 Task: Set the outline thickness for the text renderer to thin.
Action: Mouse moved to (125, 15)
Screenshot: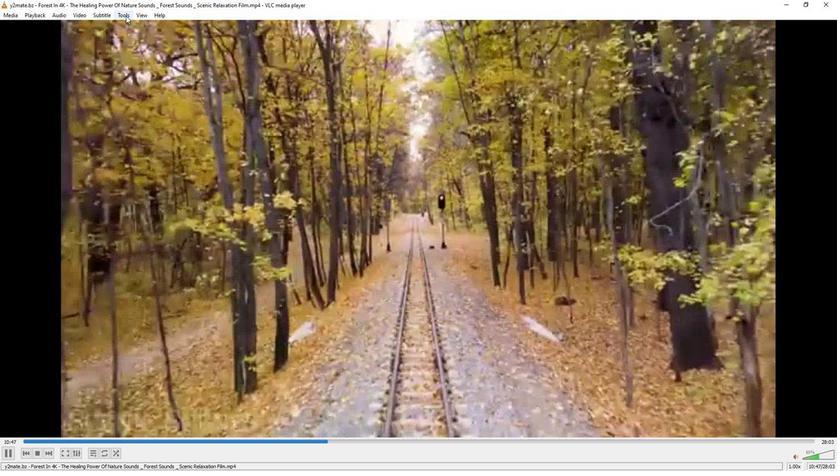 
Action: Mouse pressed left at (125, 15)
Screenshot: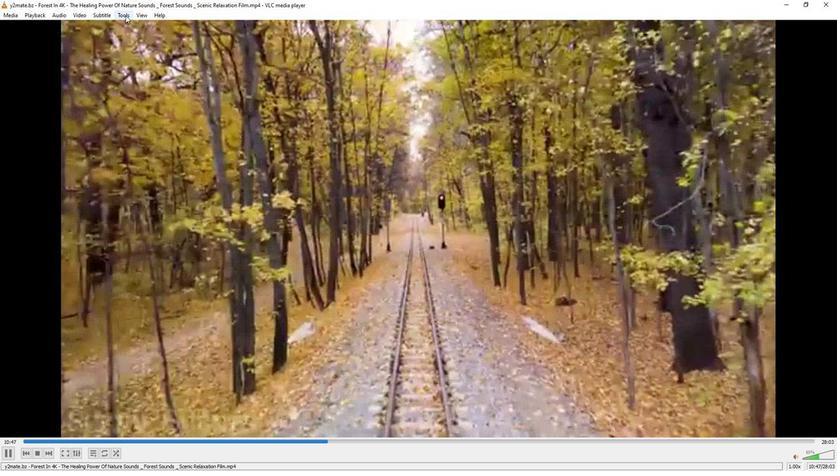 
Action: Mouse moved to (151, 117)
Screenshot: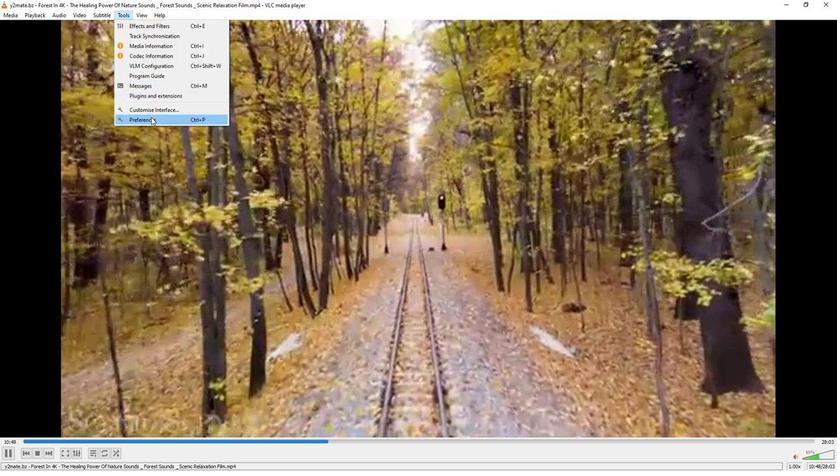 
Action: Mouse pressed left at (151, 117)
Screenshot: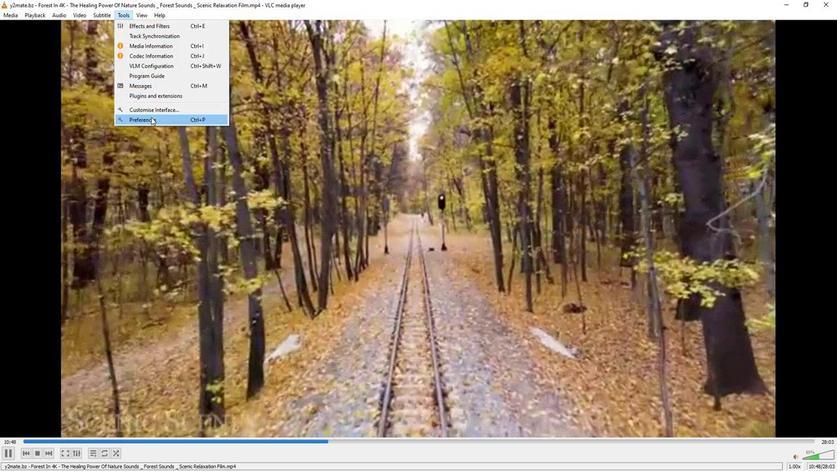 
Action: Mouse moved to (276, 382)
Screenshot: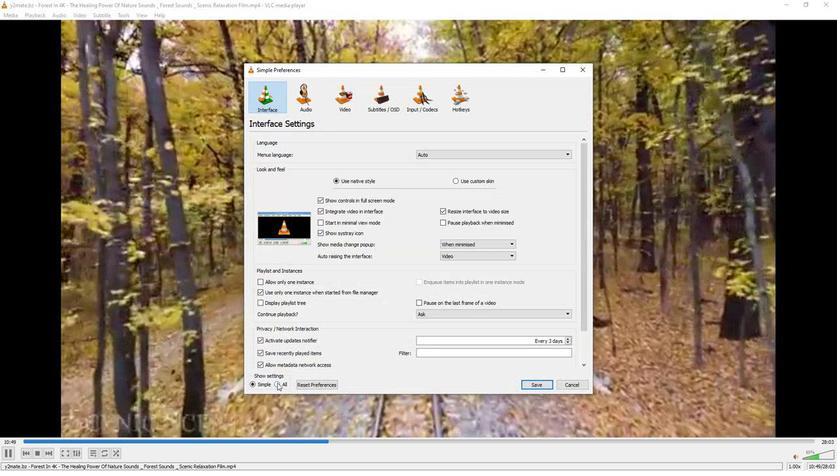 
Action: Mouse pressed left at (276, 382)
Screenshot: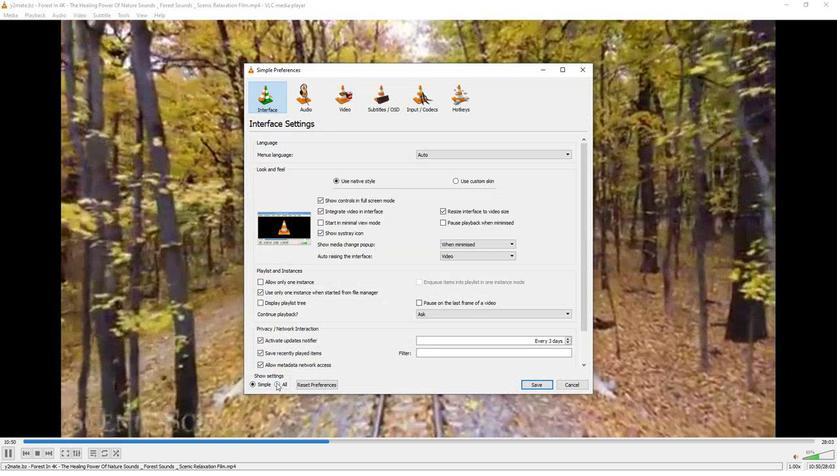 
Action: Mouse moved to (284, 296)
Screenshot: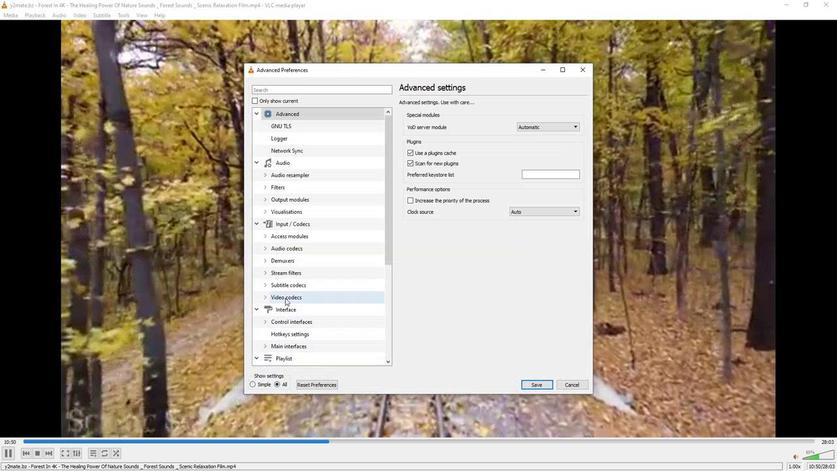 
Action: Mouse scrolled (284, 295) with delta (0, 0)
Screenshot: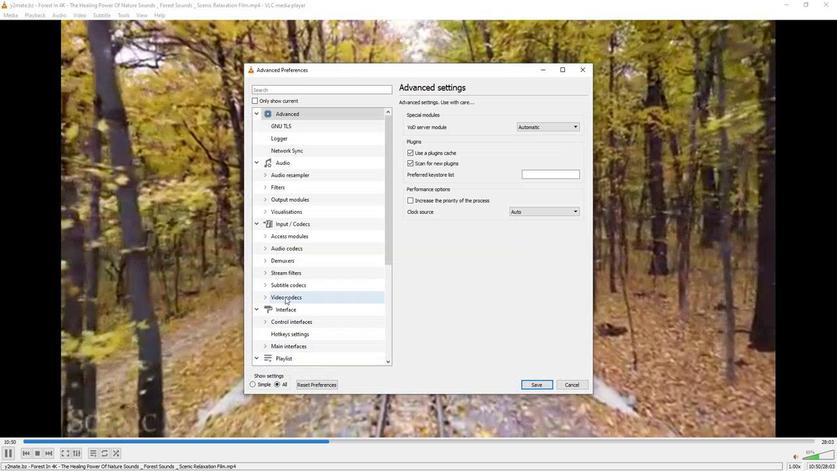 
Action: Mouse scrolled (284, 295) with delta (0, 0)
Screenshot: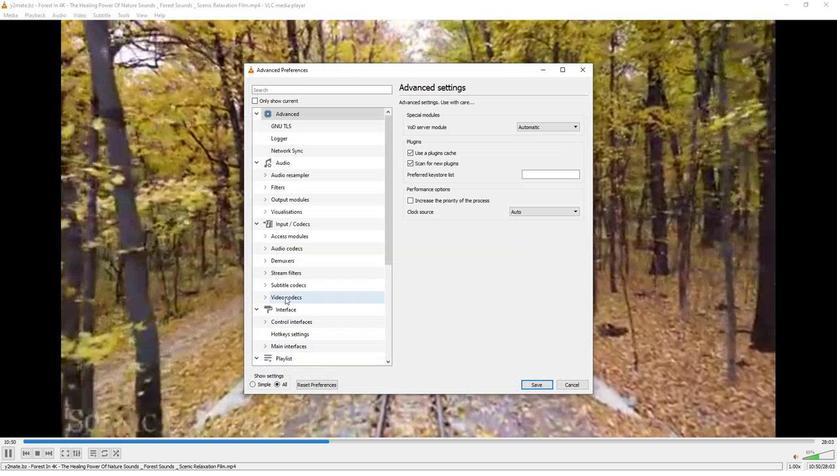 
Action: Mouse scrolled (284, 295) with delta (0, 0)
Screenshot: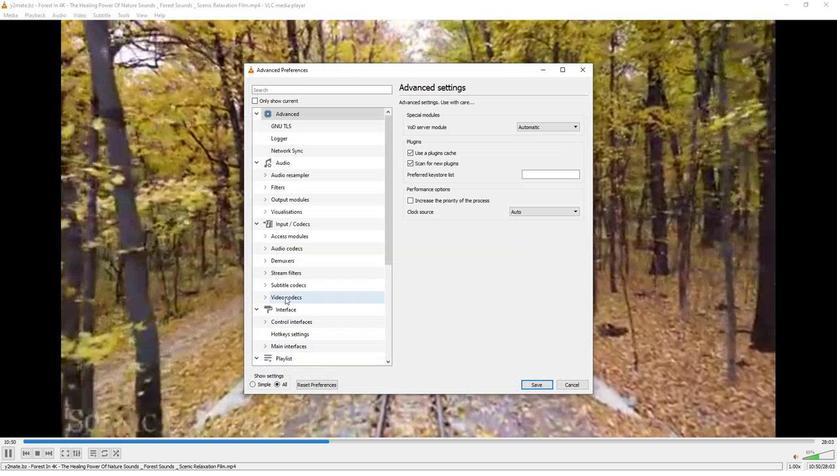 
Action: Mouse scrolled (284, 295) with delta (0, 0)
Screenshot: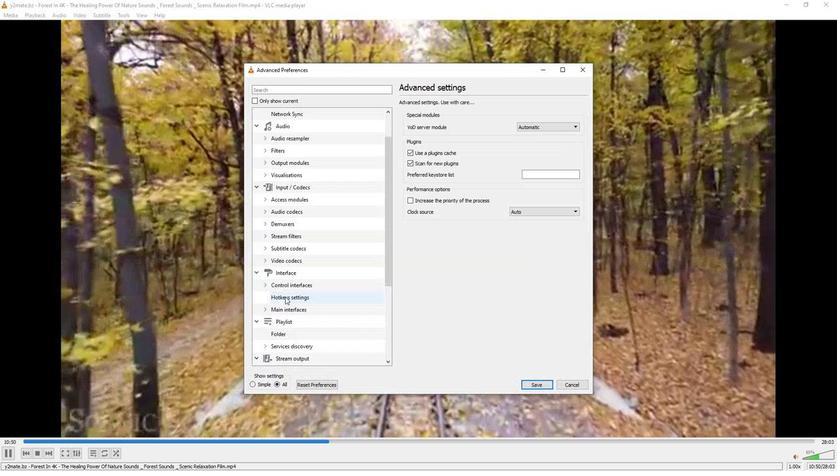 
Action: Mouse scrolled (284, 295) with delta (0, 0)
Screenshot: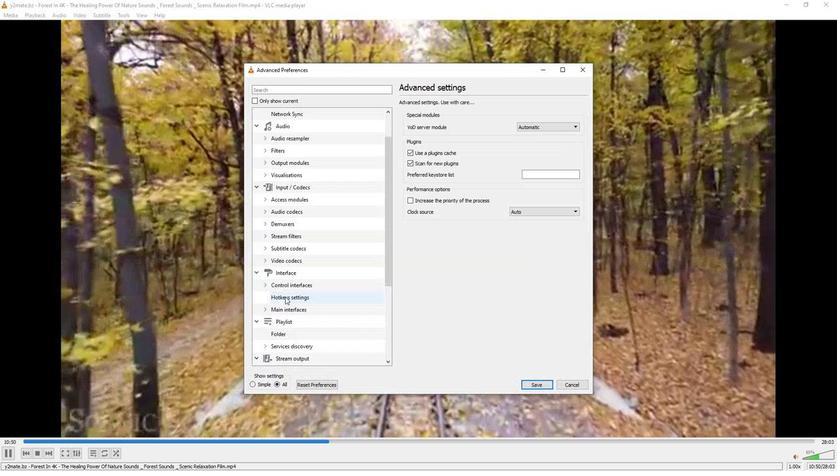 
Action: Mouse scrolled (284, 295) with delta (0, 0)
Screenshot: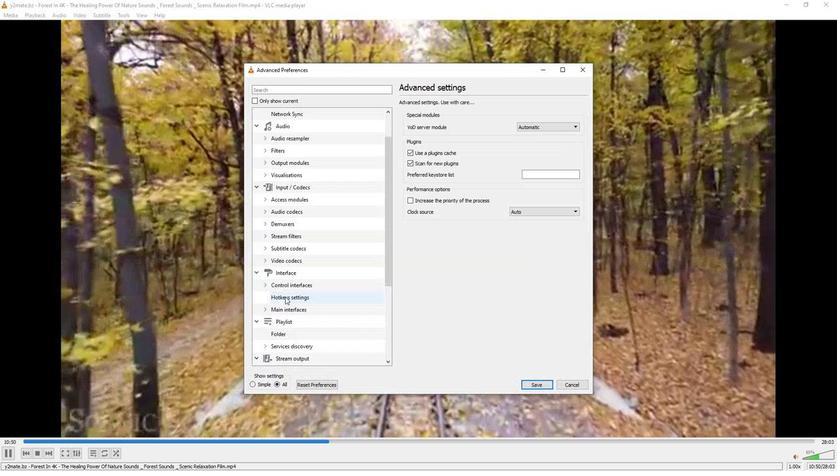 
Action: Mouse scrolled (284, 295) with delta (0, 0)
Screenshot: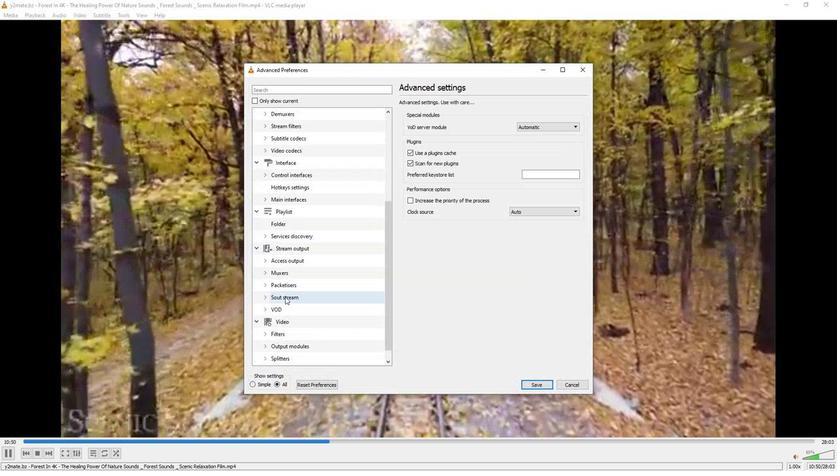 
Action: Mouse scrolled (284, 295) with delta (0, 0)
Screenshot: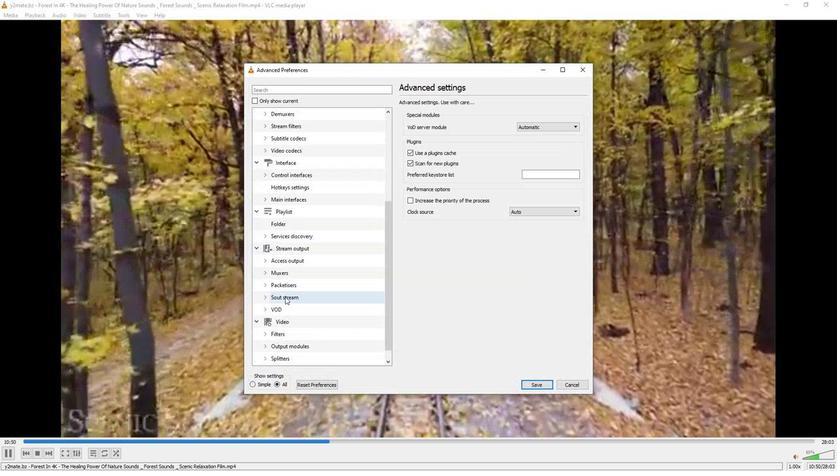 
Action: Mouse moved to (267, 357)
Screenshot: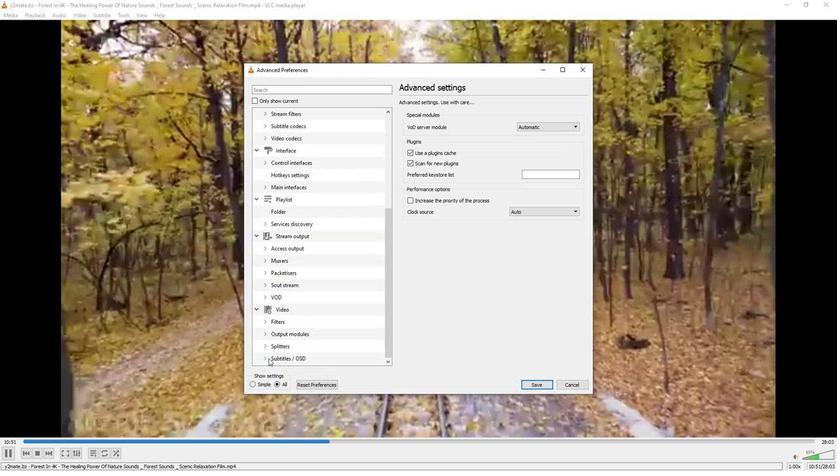 
Action: Mouse pressed left at (267, 357)
Screenshot: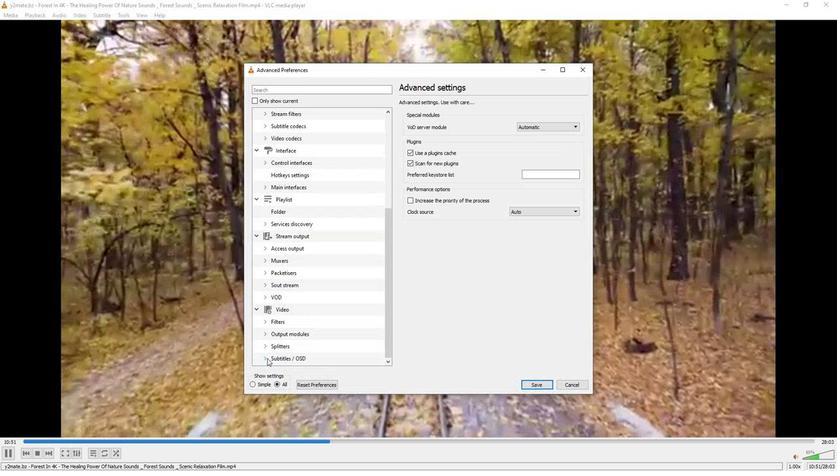 
Action: Mouse moved to (272, 320)
Screenshot: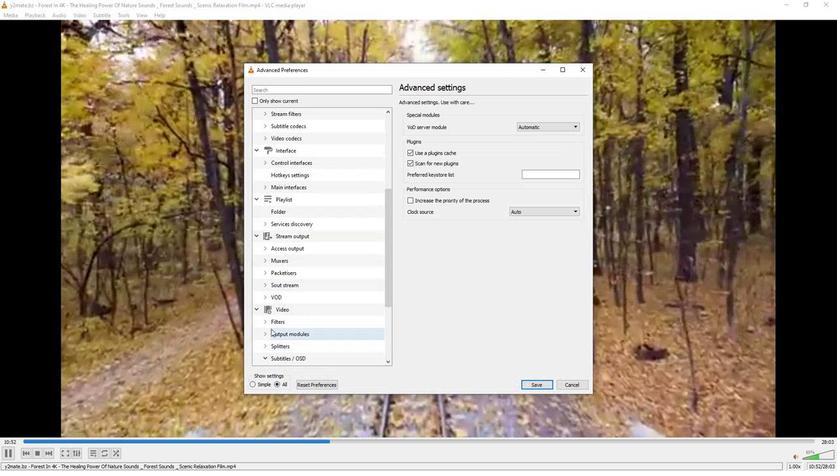
Action: Mouse scrolled (272, 319) with delta (0, 0)
Screenshot: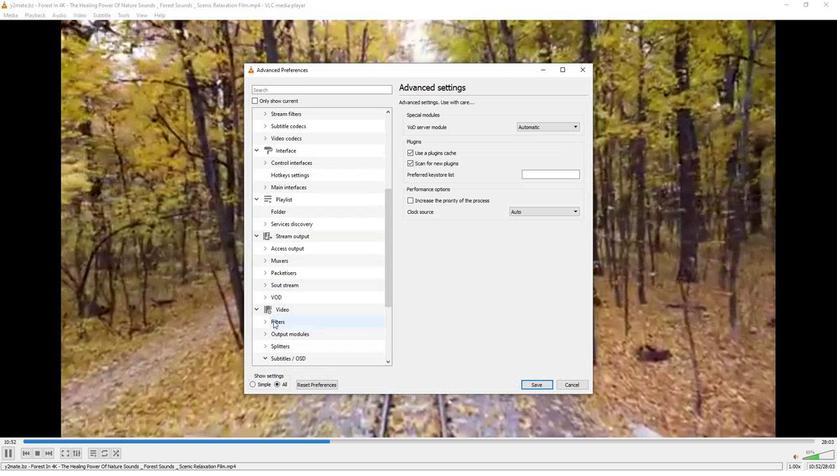 
Action: Mouse scrolled (272, 319) with delta (0, 0)
Screenshot: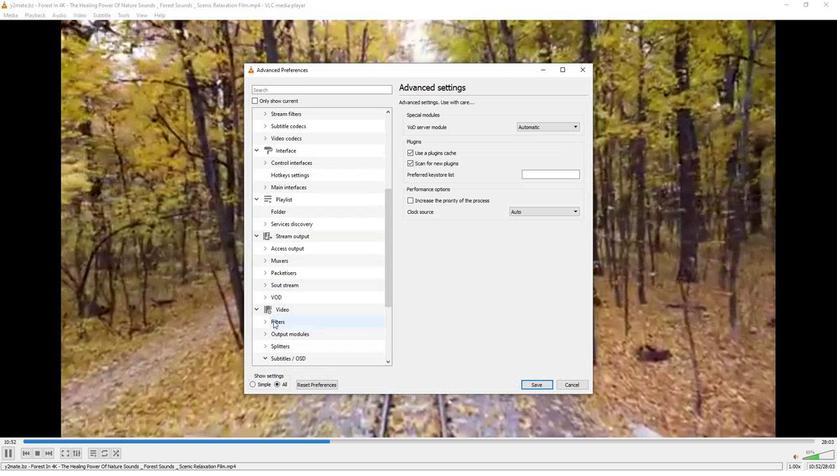 
Action: Mouse scrolled (272, 319) with delta (0, 0)
Screenshot: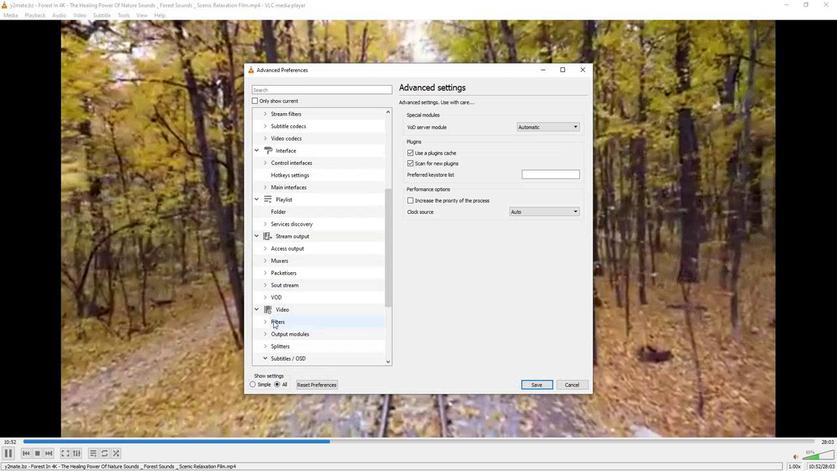 
Action: Mouse scrolled (272, 319) with delta (0, 0)
Screenshot: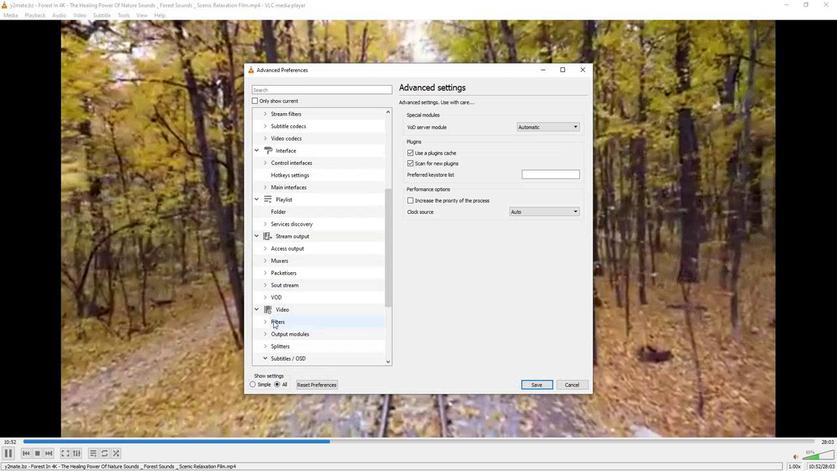 
Action: Mouse scrolled (272, 320) with delta (0, 0)
Screenshot: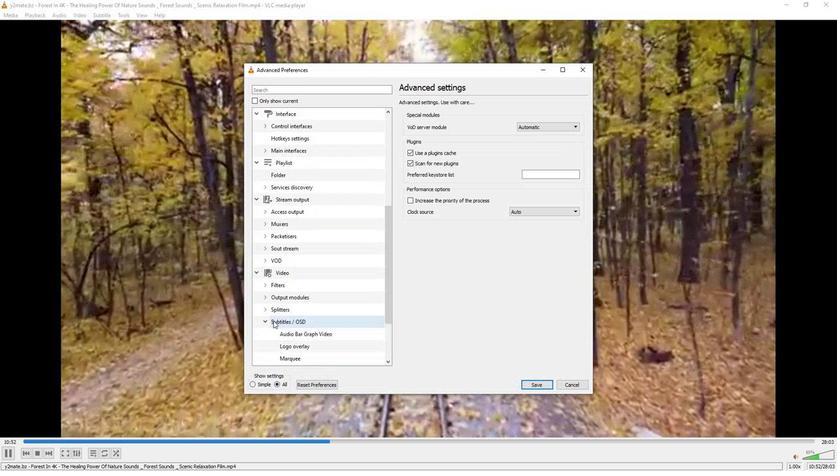 
Action: Mouse moved to (272, 319)
Screenshot: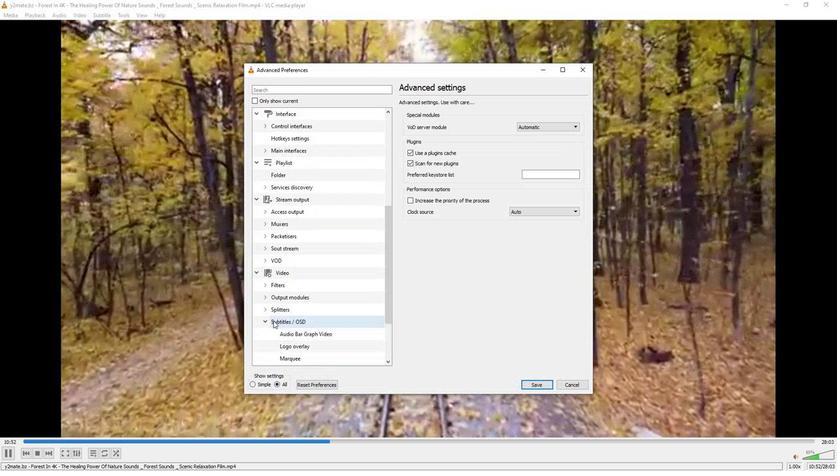
Action: Mouse scrolled (272, 319) with delta (0, 0)
Screenshot: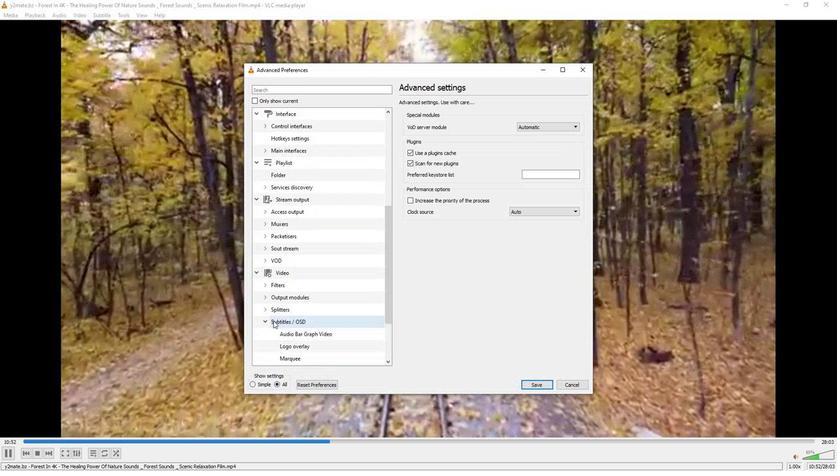 
Action: Mouse moved to (272, 318)
Screenshot: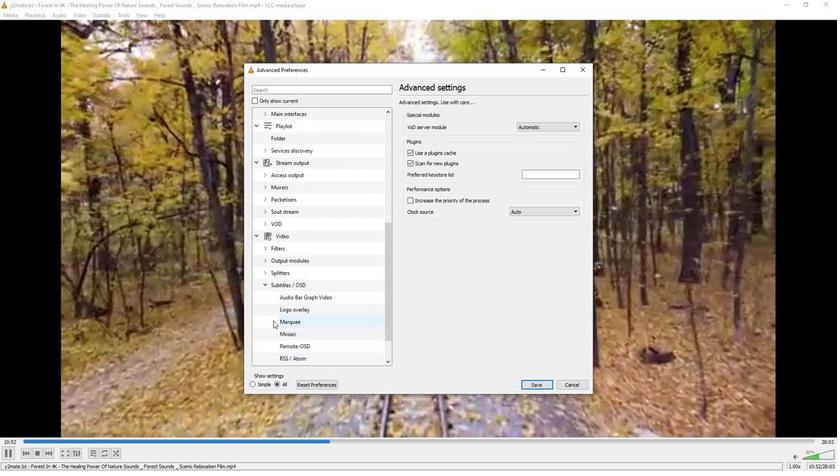 
Action: Mouse scrolled (272, 318) with delta (0, 0)
Screenshot: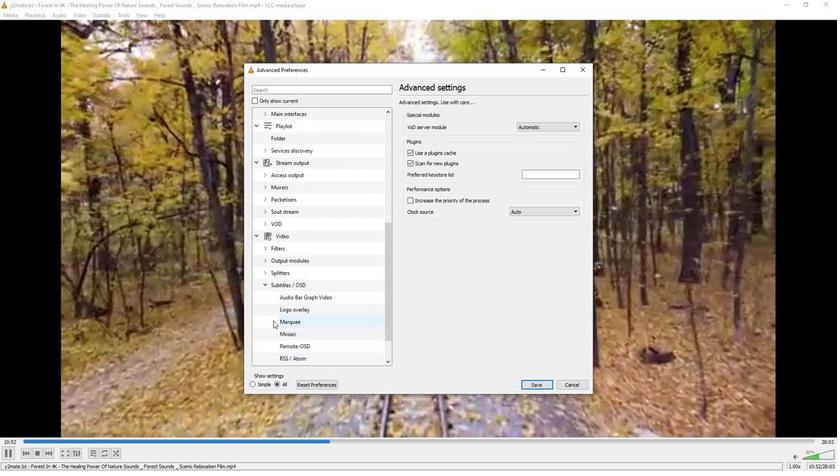 
Action: Mouse moved to (272, 314)
Screenshot: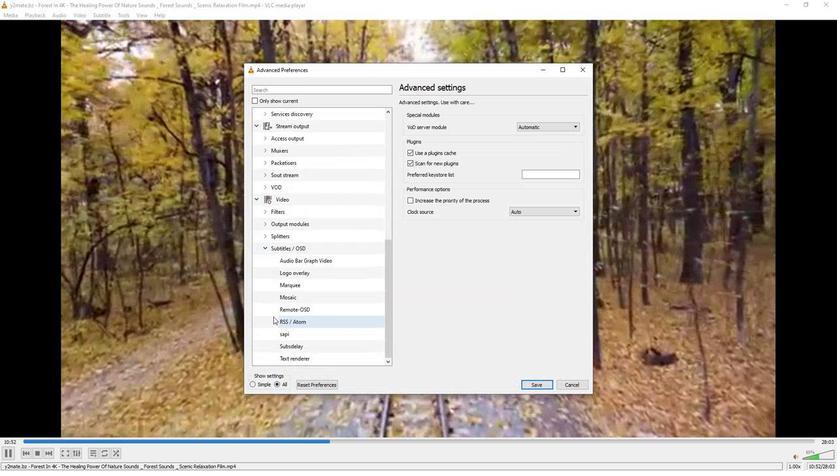 
Action: Mouse scrolled (272, 314) with delta (0, 0)
Screenshot: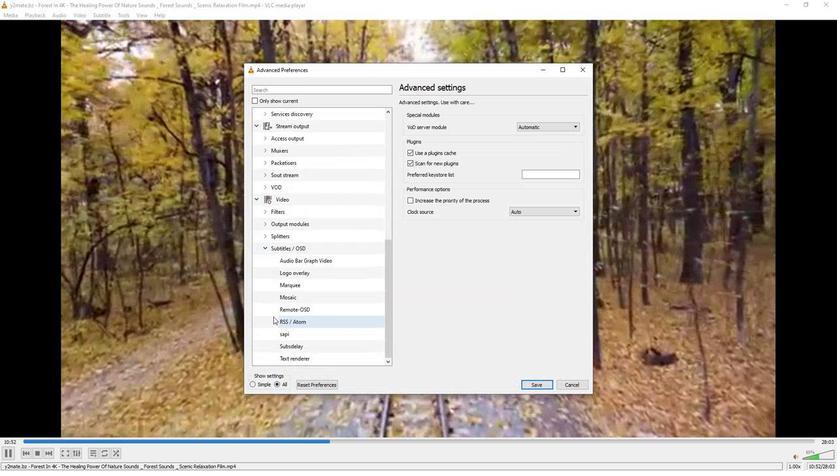 
Action: Mouse moved to (286, 358)
Screenshot: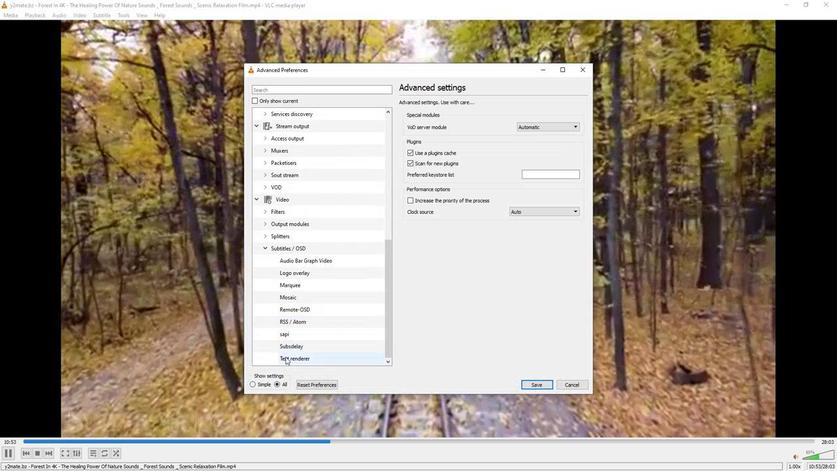 
Action: Mouse pressed left at (286, 358)
Screenshot: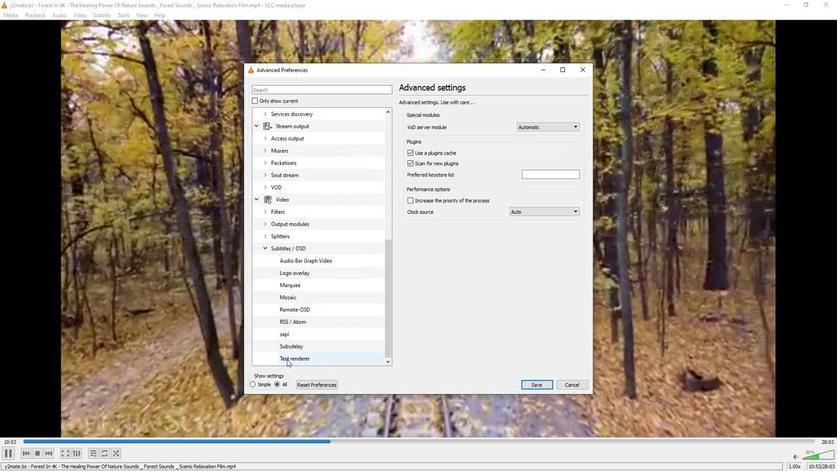 
Action: Mouse moved to (577, 245)
Screenshot: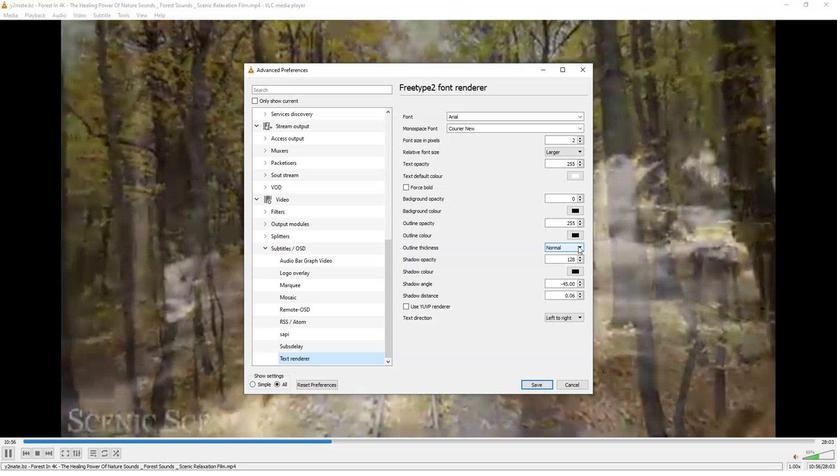 
Action: Mouse pressed left at (577, 245)
Screenshot: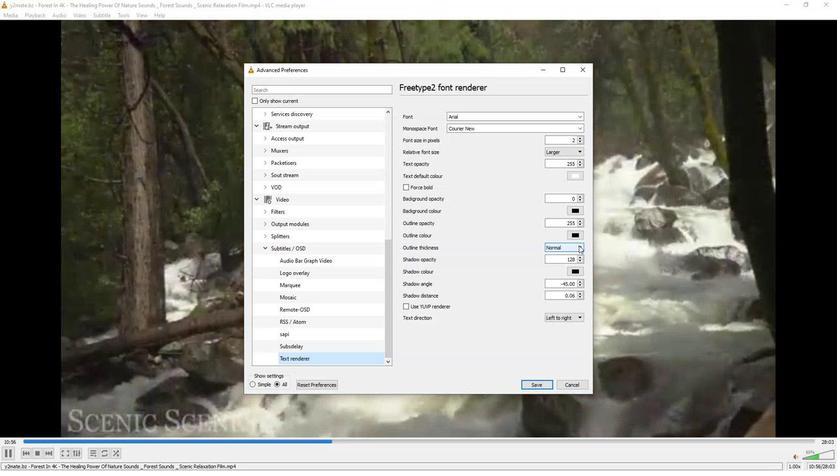 
Action: Mouse moved to (555, 259)
Screenshot: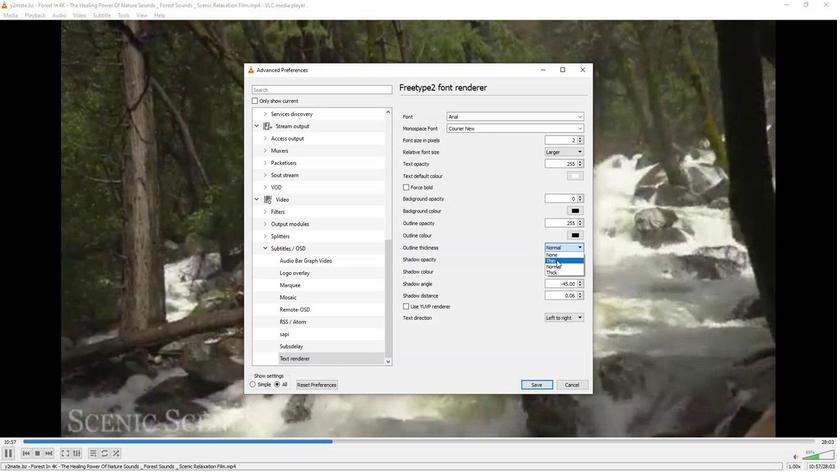 
Action: Mouse pressed left at (555, 259)
Screenshot: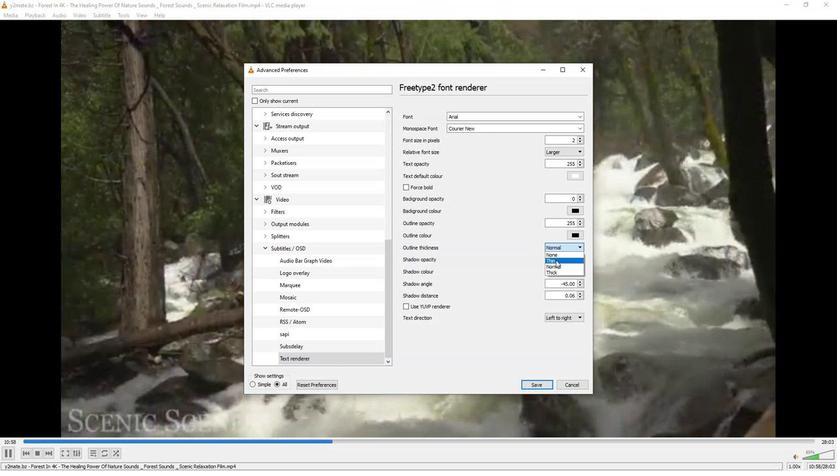 
